 Task: Select the left option in the tab sizing.
Action: Mouse moved to (6, 503)
Screenshot: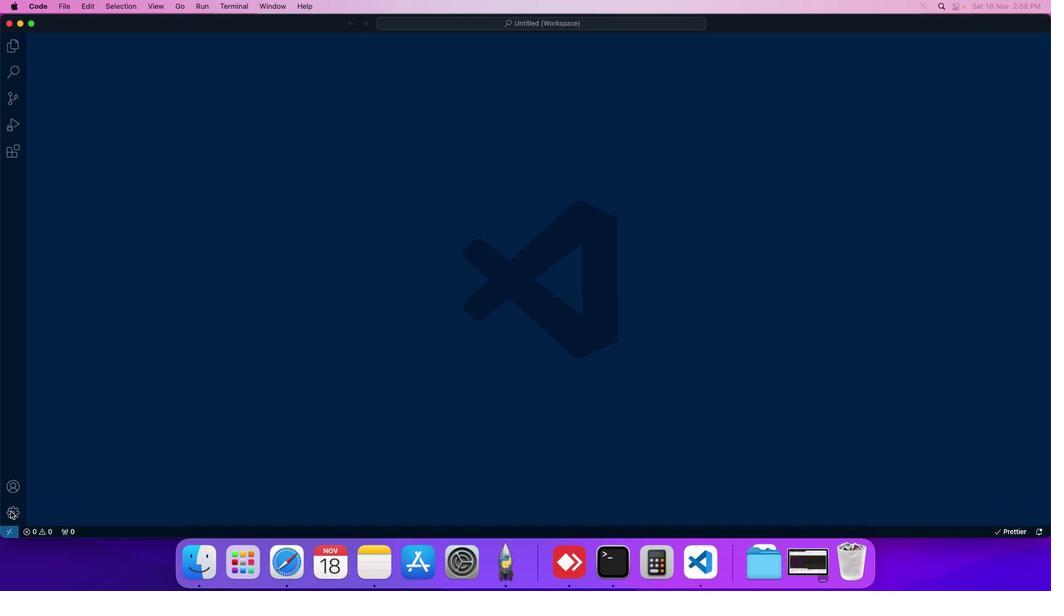 
Action: Mouse pressed left at (6, 503)
Screenshot: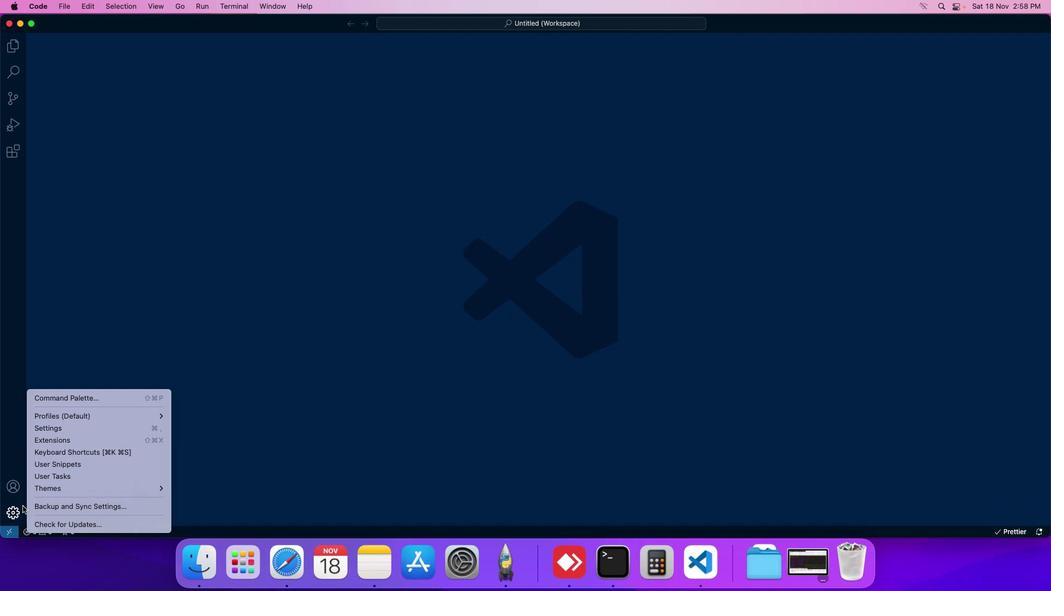 
Action: Mouse moved to (55, 417)
Screenshot: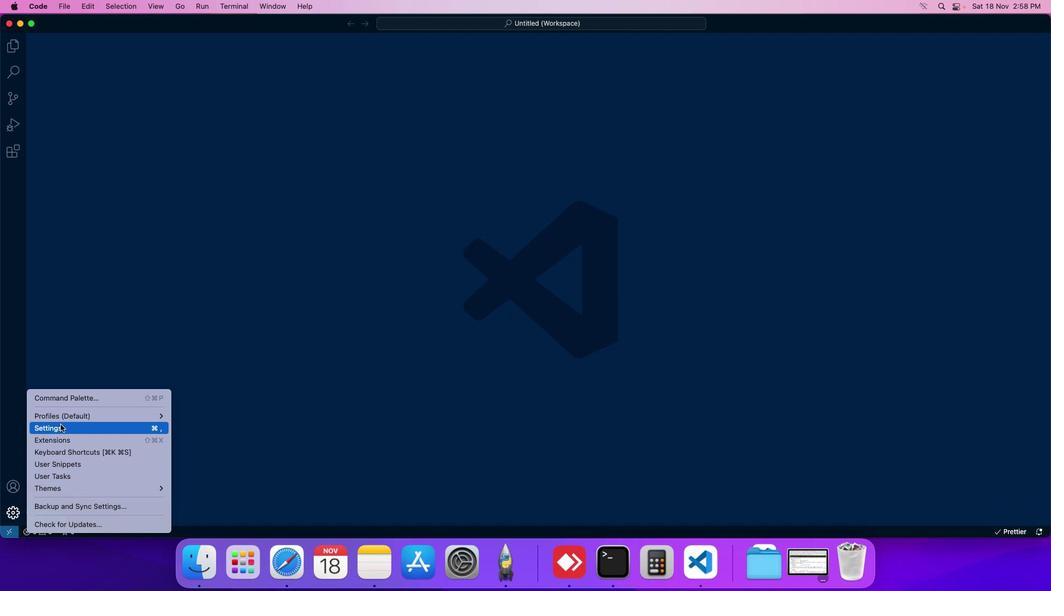 
Action: Mouse pressed left at (55, 417)
Screenshot: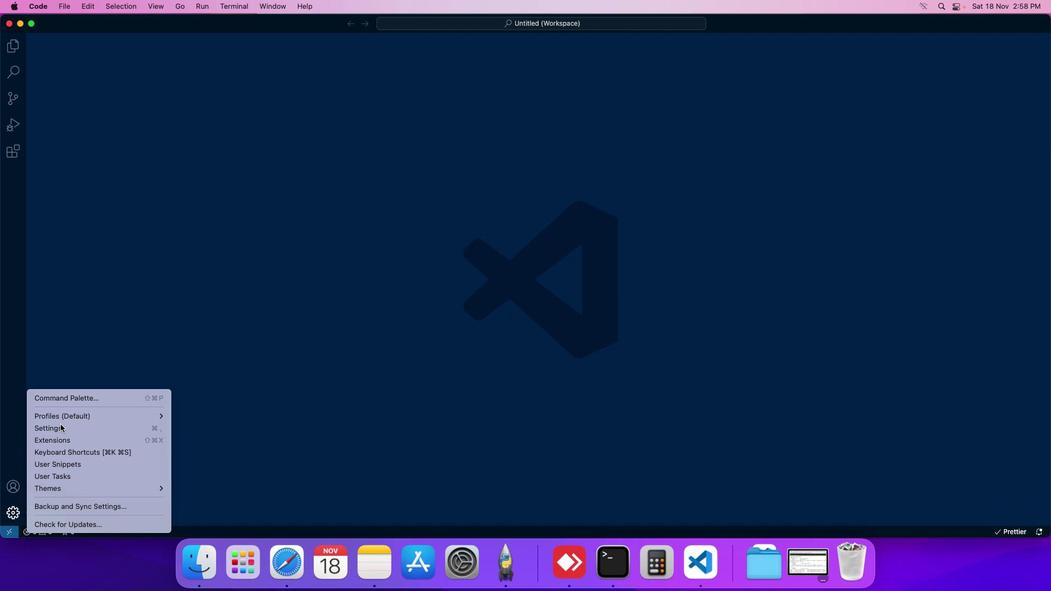 
Action: Mouse moved to (266, 85)
Screenshot: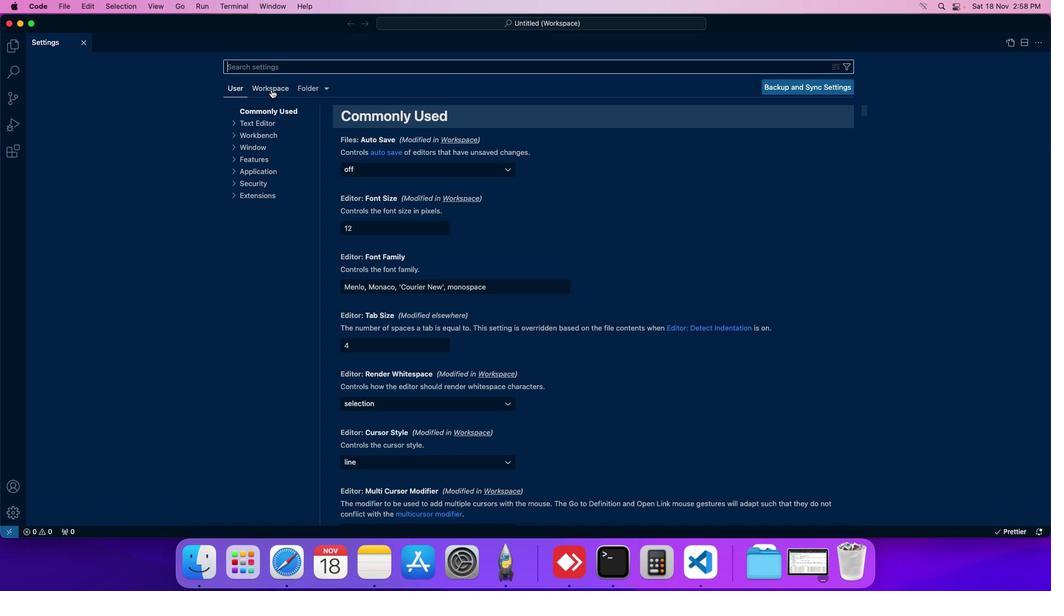 
Action: Mouse pressed left at (266, 85)
Screenshot: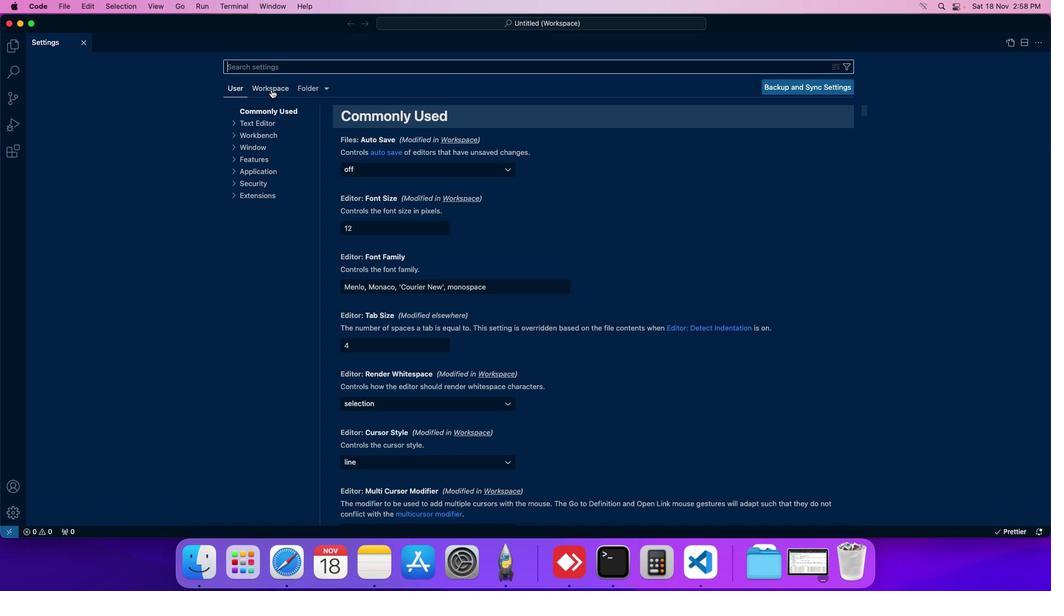 
Action: Mouse moved to (262, 130)
Screenshot: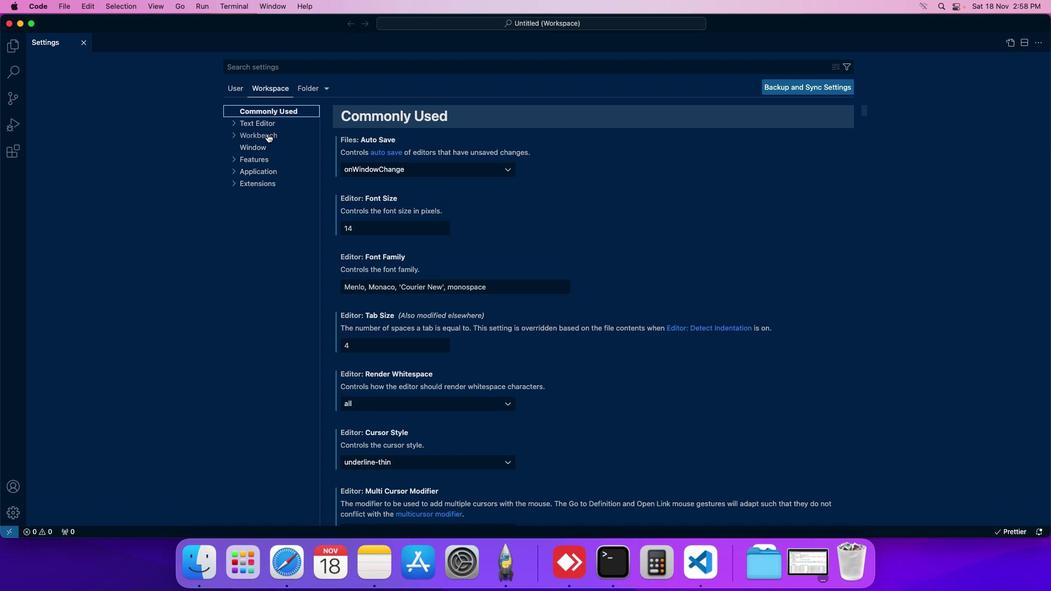 
Action: Mouse pressed left at (262, 130)
Screenshot: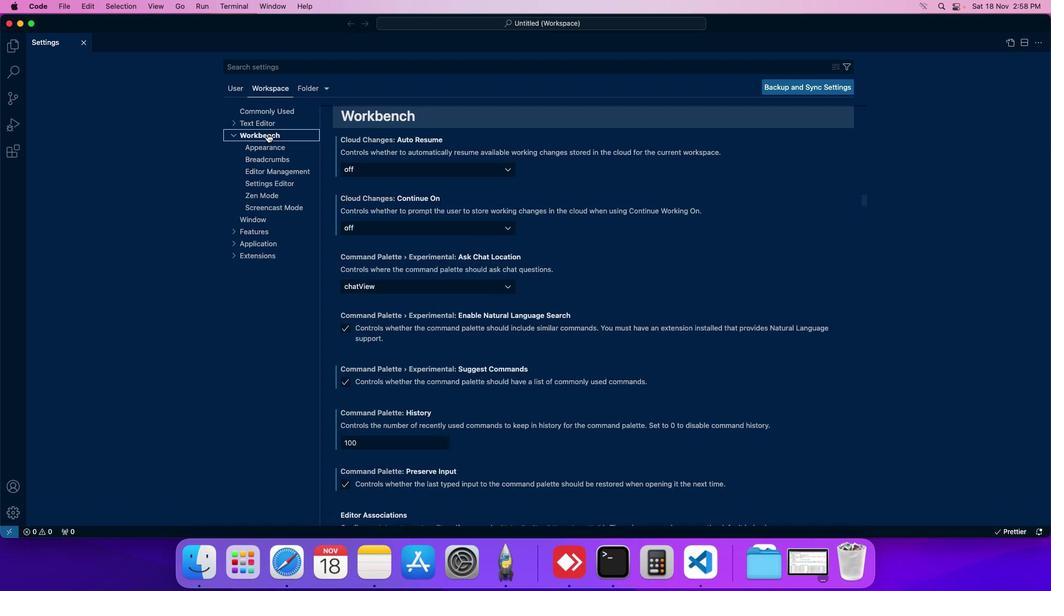
Action: Mouse moved to (259, 167)
Screenshot: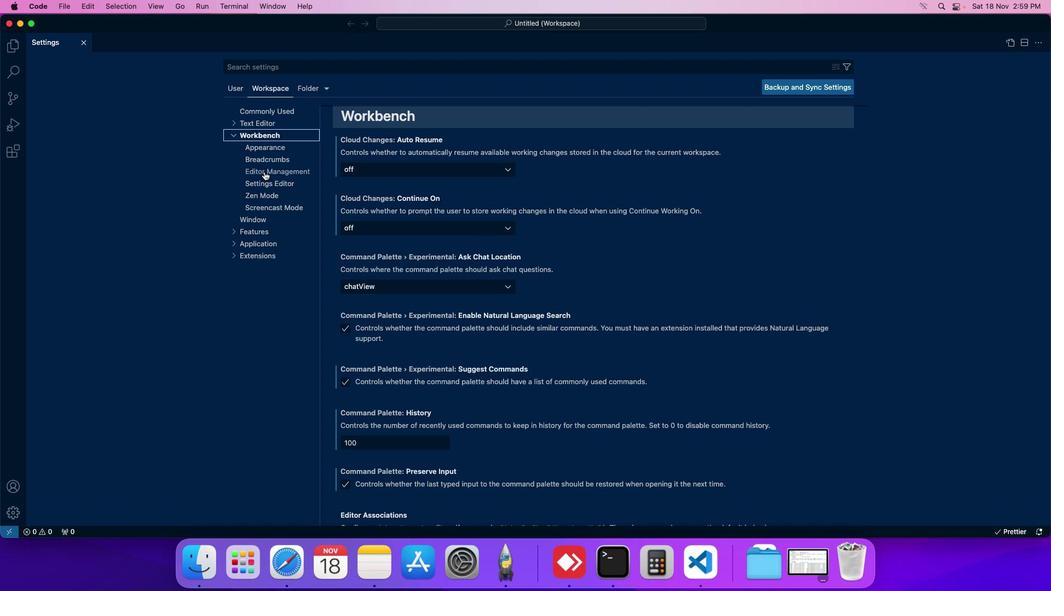 
Action: Mouse pressed left at (259, 167)
Screenshot: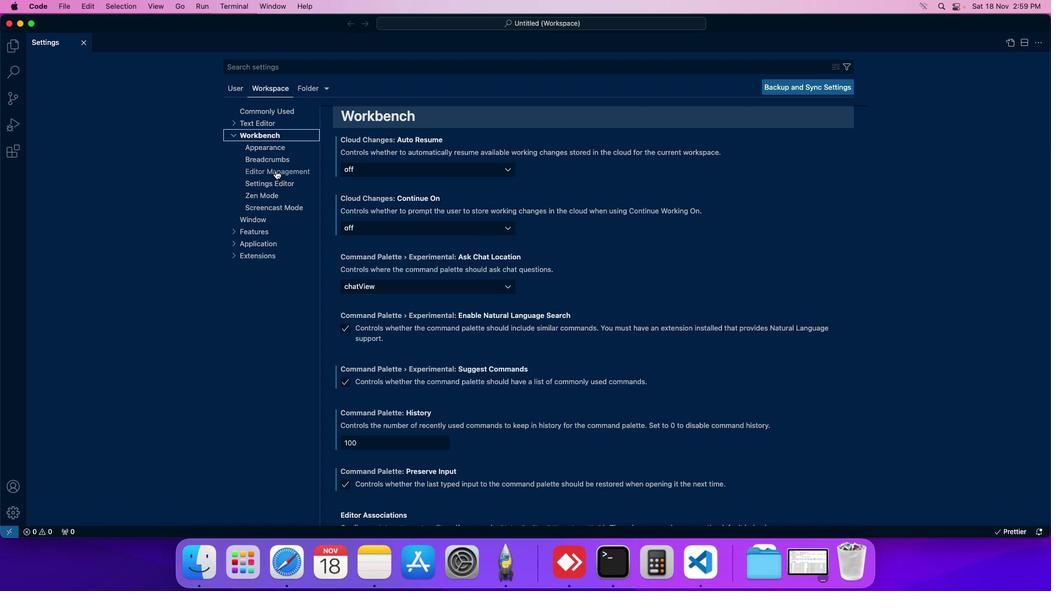 
Action: Mouse moved to (418, 242)
Screenshot: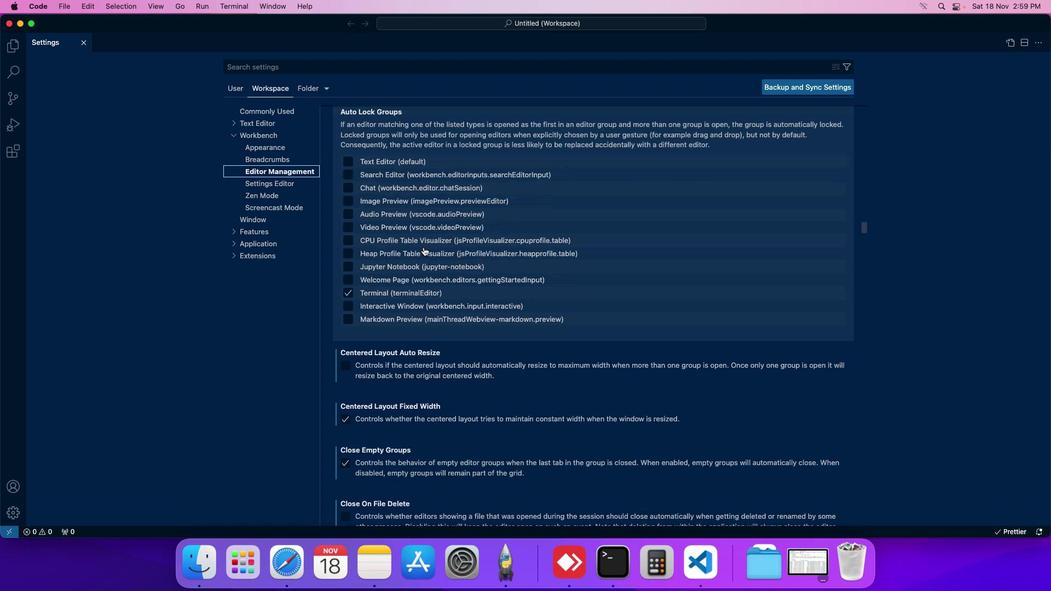 
Action: Mouse scrolled (418, 242) with delta (-4, -2)
Screenshot: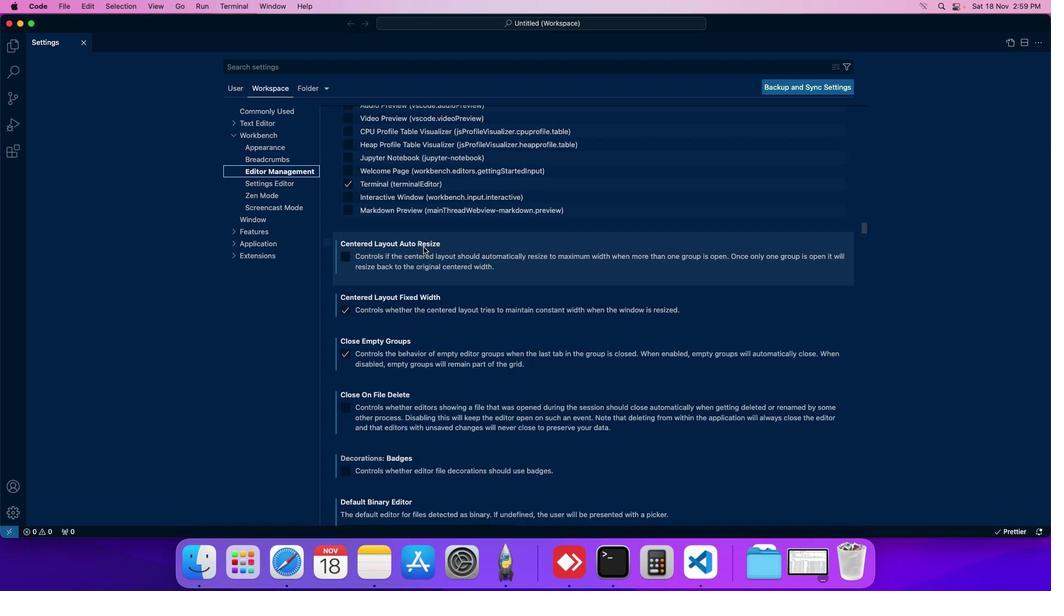 
Action: Mouse moved to (418, 242)
Screenshot: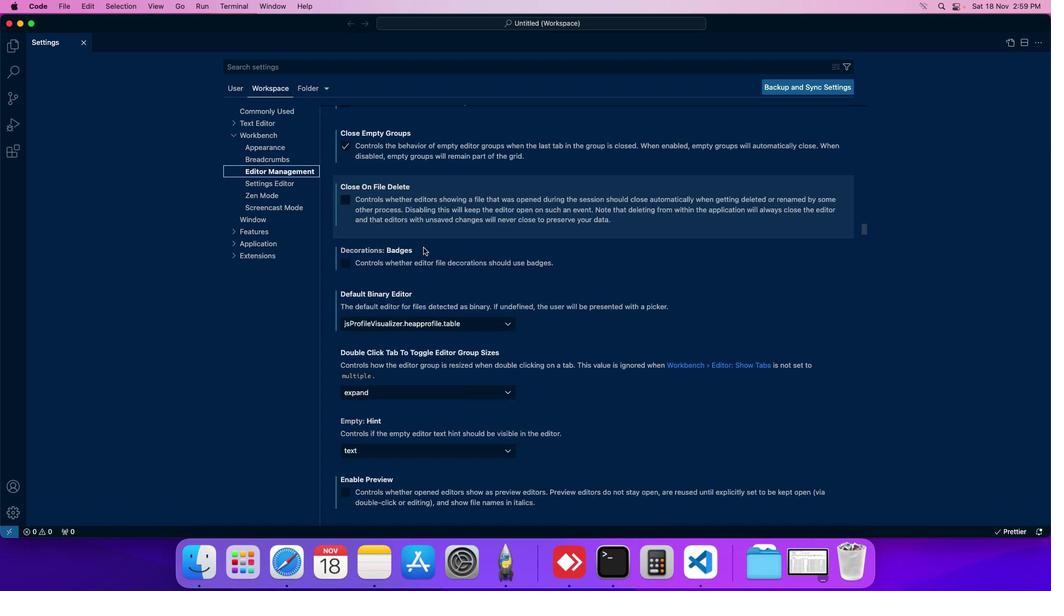 
Action: Mouse scrolled (418, 242) with delta (-4, -2)
Screenshot: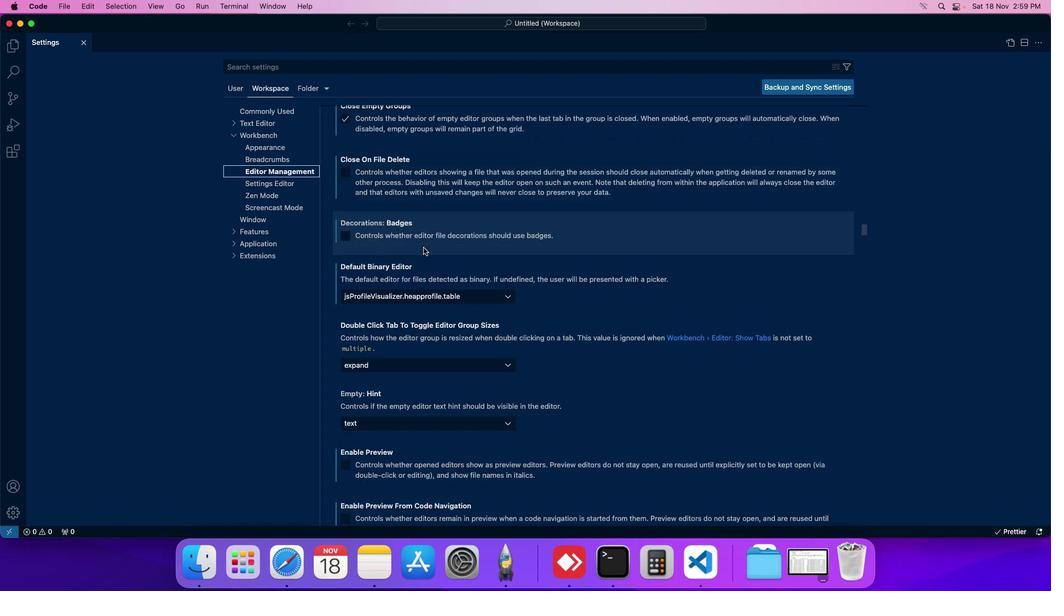 
Action: Mouse scrolled (418, 242) with delta (-4, -2)
Screenshot: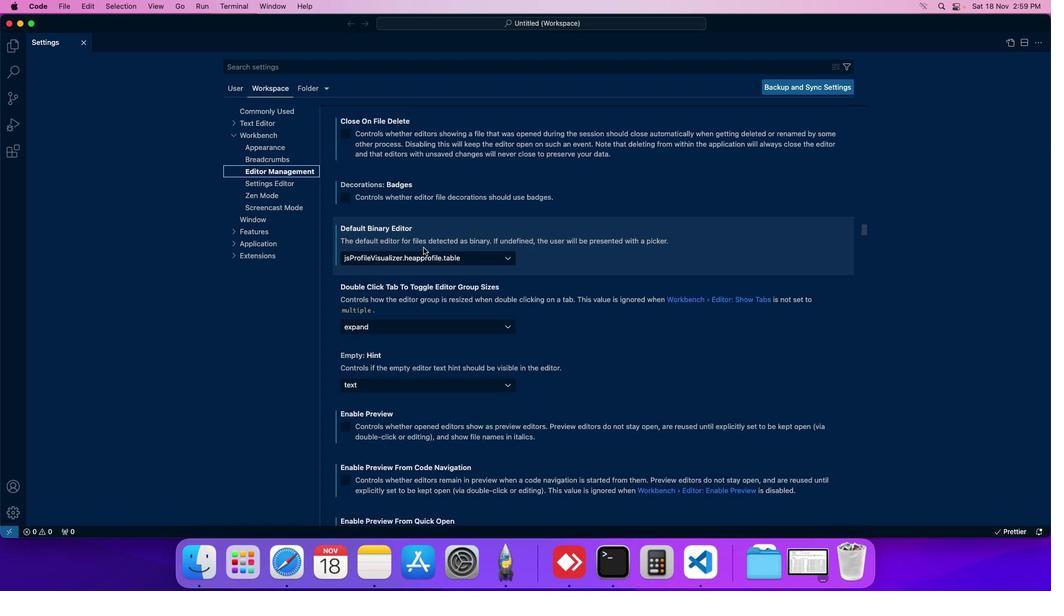 
Action: Mouse scrolled (418, 242) with delta (-4, -2)
Screenshot: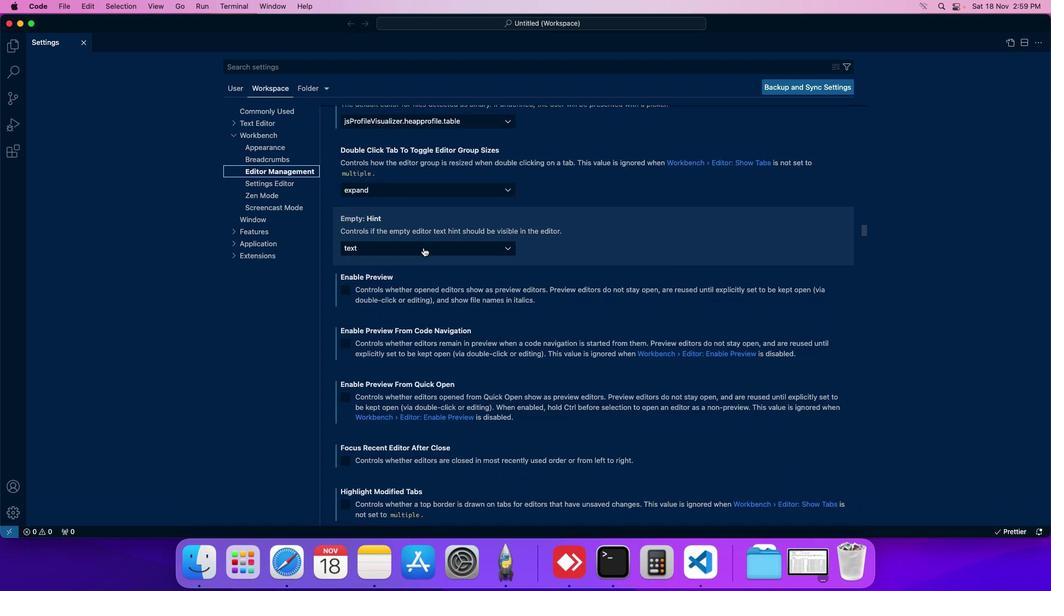 
Action: Mouse scrolled (418, 242) with delta (-4, -2)
Screenshot: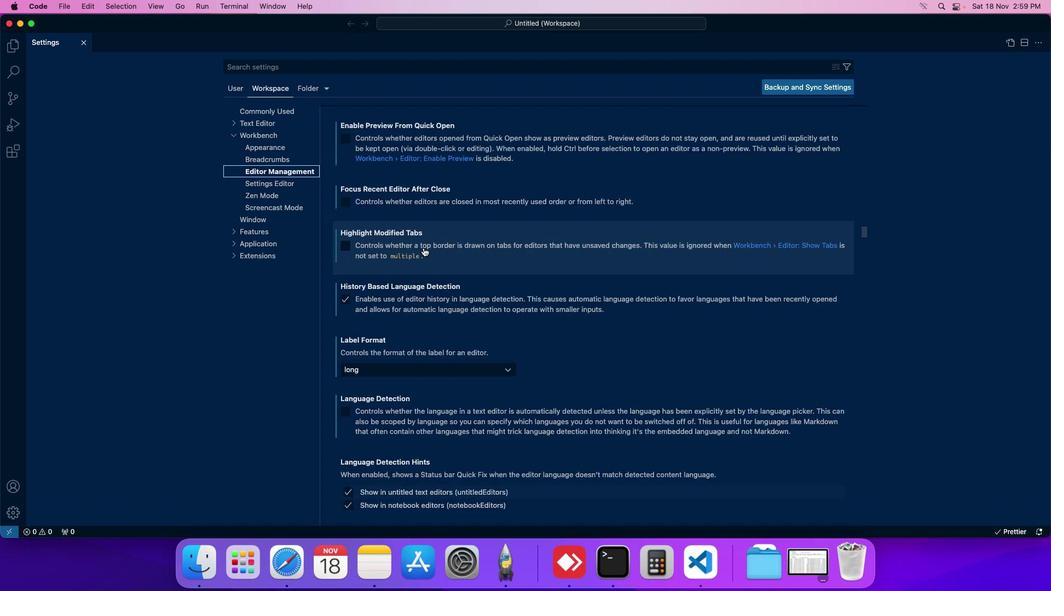 
Action: Mouse scrolled (418, 242) with delta (-4, -2)
Screenshot: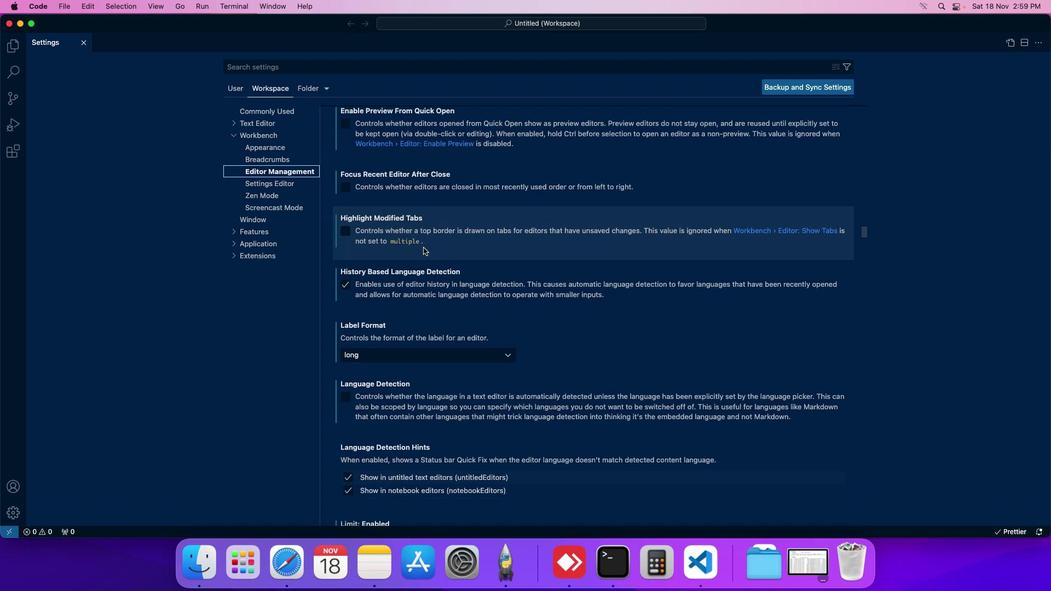 
Action: Mouse moved to (418, 242)
Screenshot: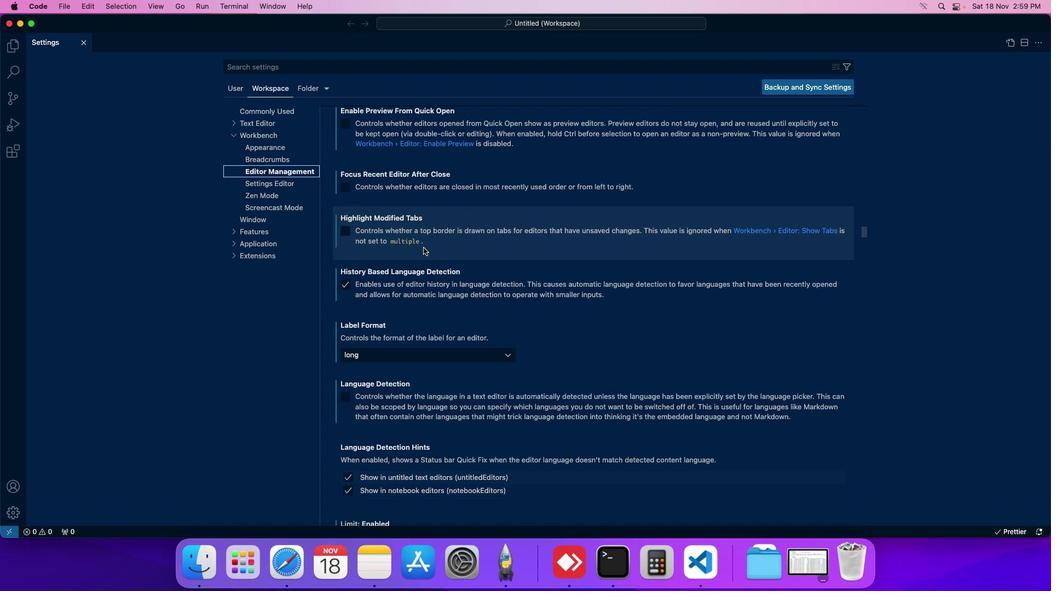 
Action: Mouse scrolled (418, 242) with delta (-4, -2)
Screenshot: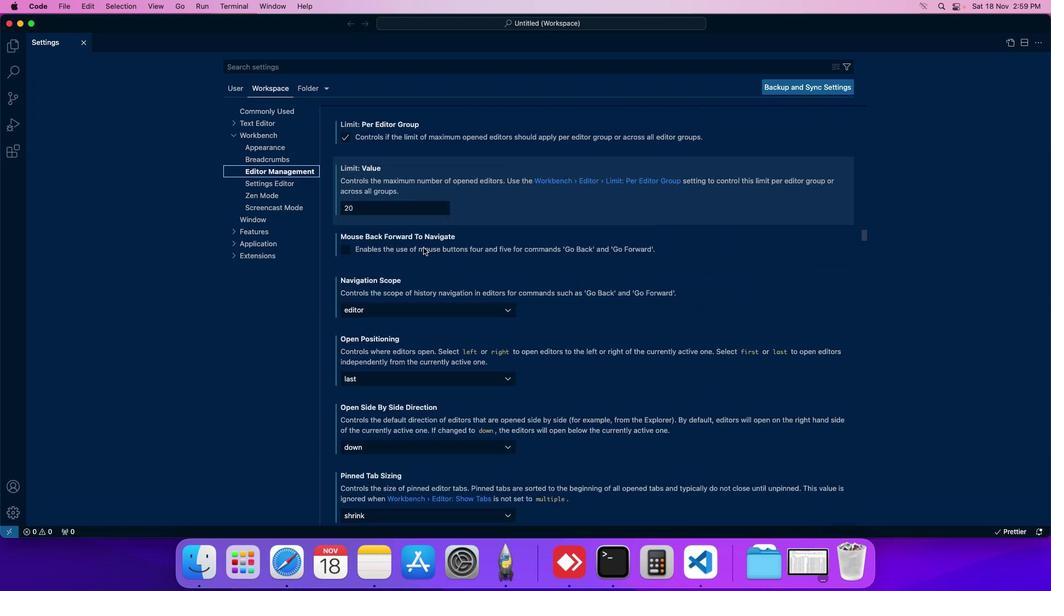 
Action: Mouse scrolled (418, 242) with delta (-4, -2)
Screenshot: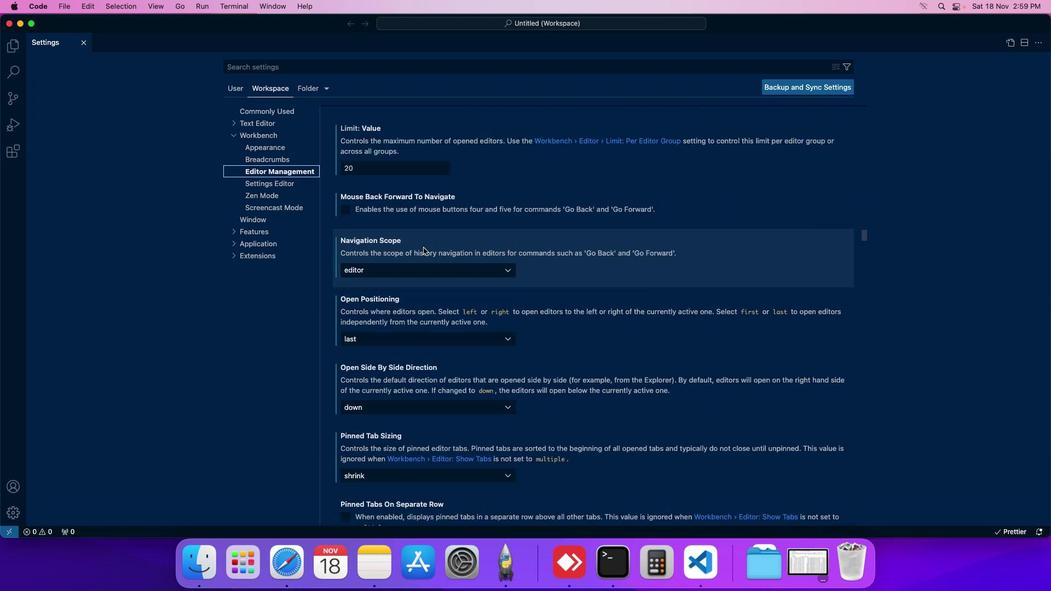 
Action: Mouse scrolled (418, 242) with delta (-4, -2)
Screenshot: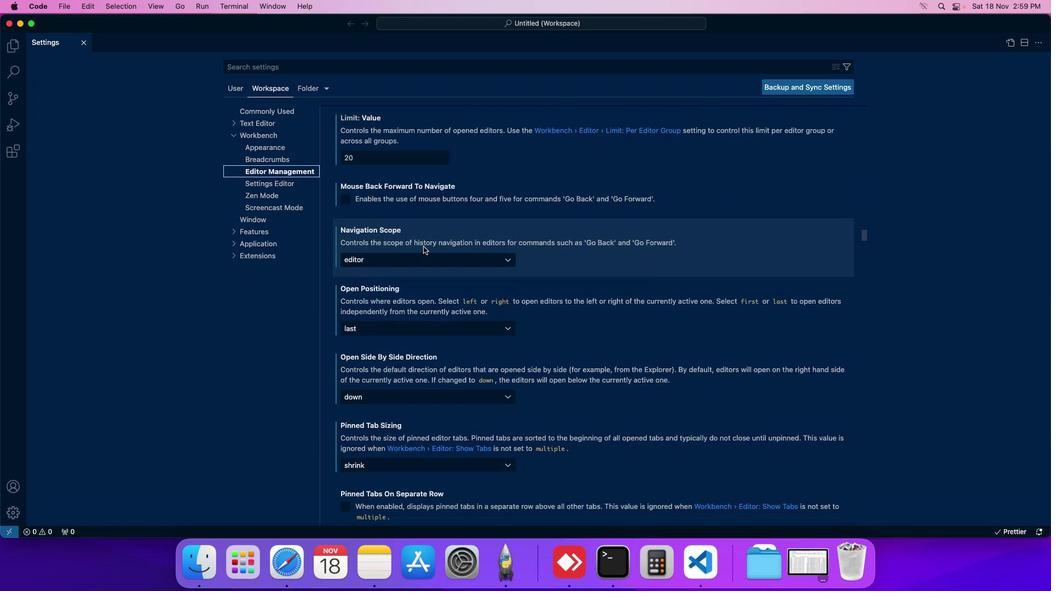 
Action: Mouse moved to (410, 240)
Screenshot: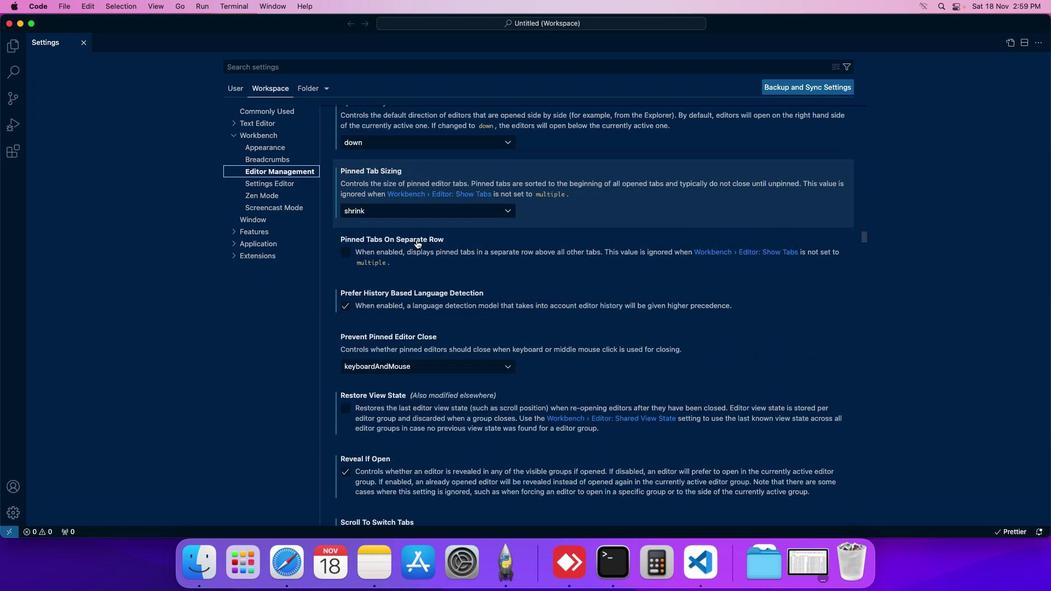 
Action: Mouse scrolled (410, 240) with delta (-4, -2)
Screenshot: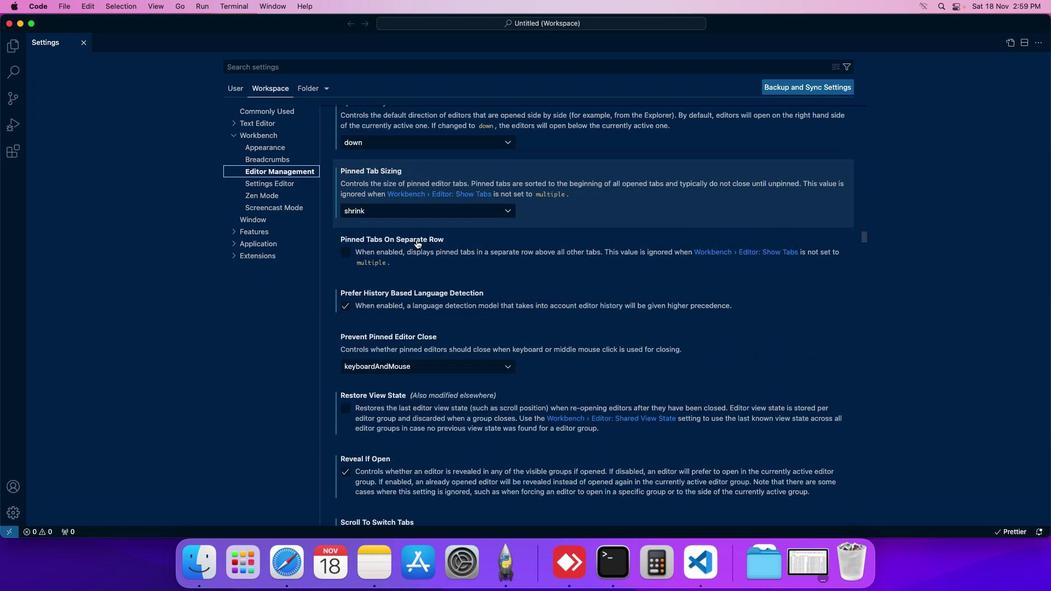 
Action: Mouse moved to (410, 240)
Screenshot: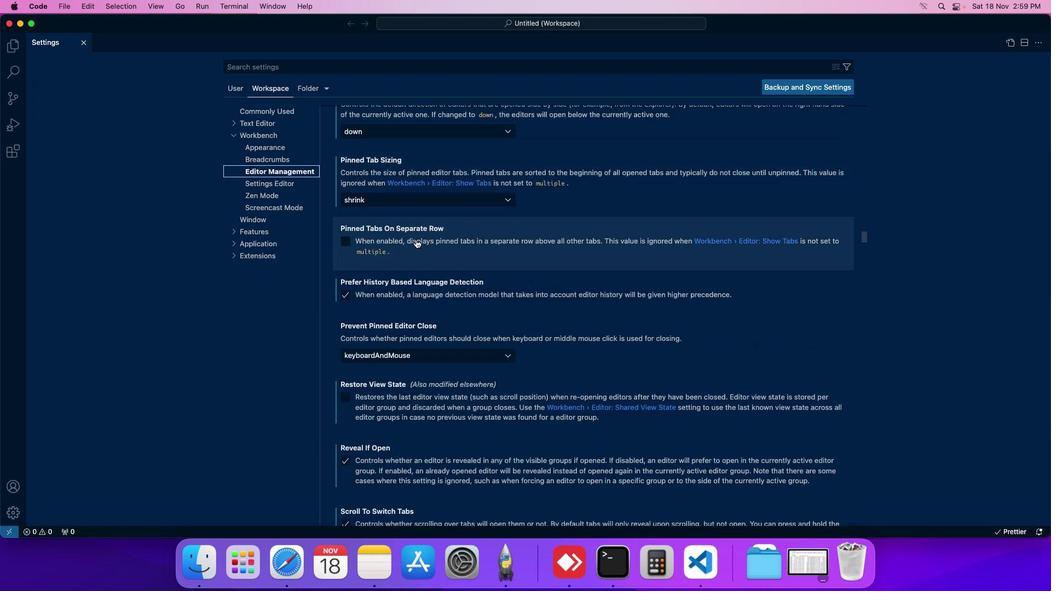 
Action: Mouse scrolled (410, 240) with delta (-4, -2)
Screenshot: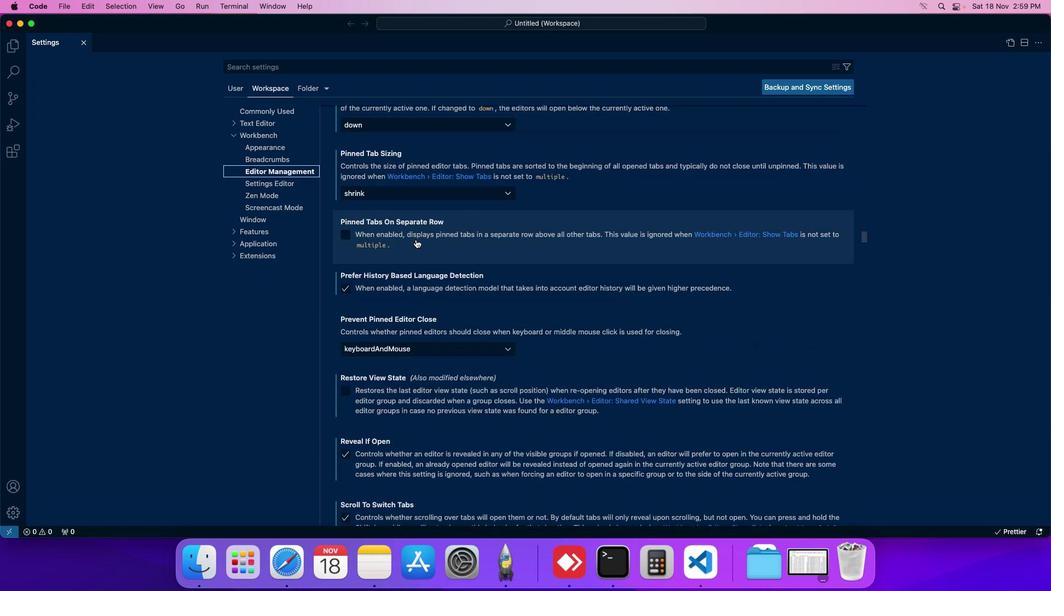 
Action: Mouse moved to (387, 239)
Screenshot: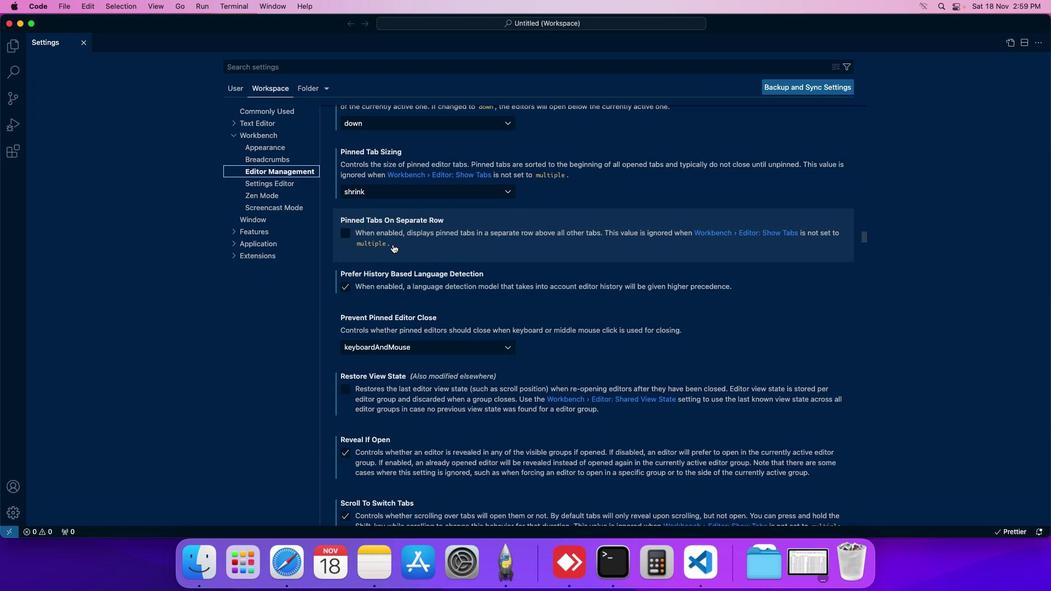 
Action: Mouse scrolled (387, 239) with delta (-4, -2)
Screenshot: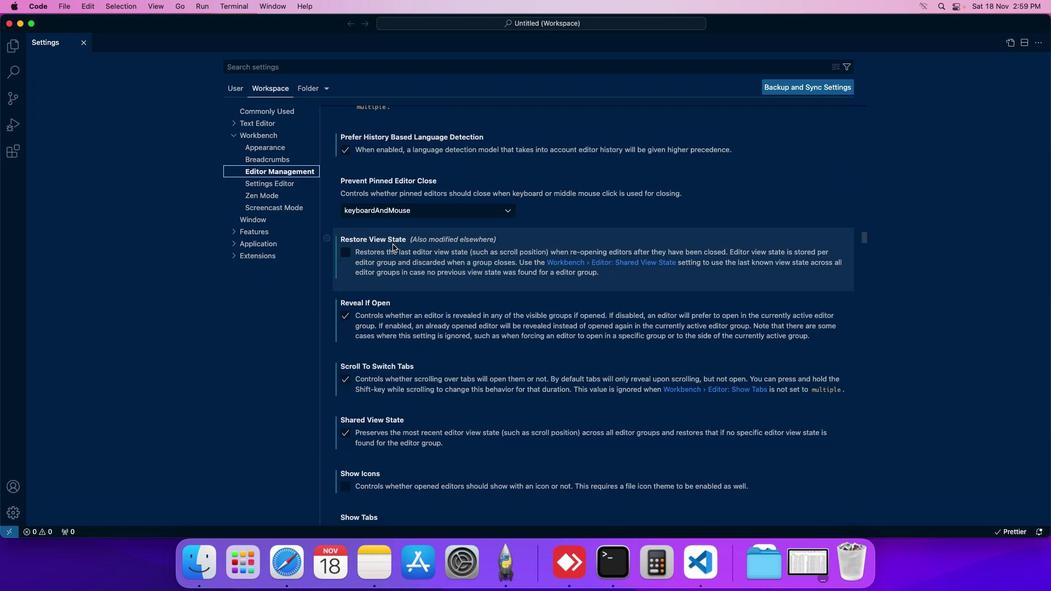 
Action: Mouse moved to (439, 285)
Screenshot: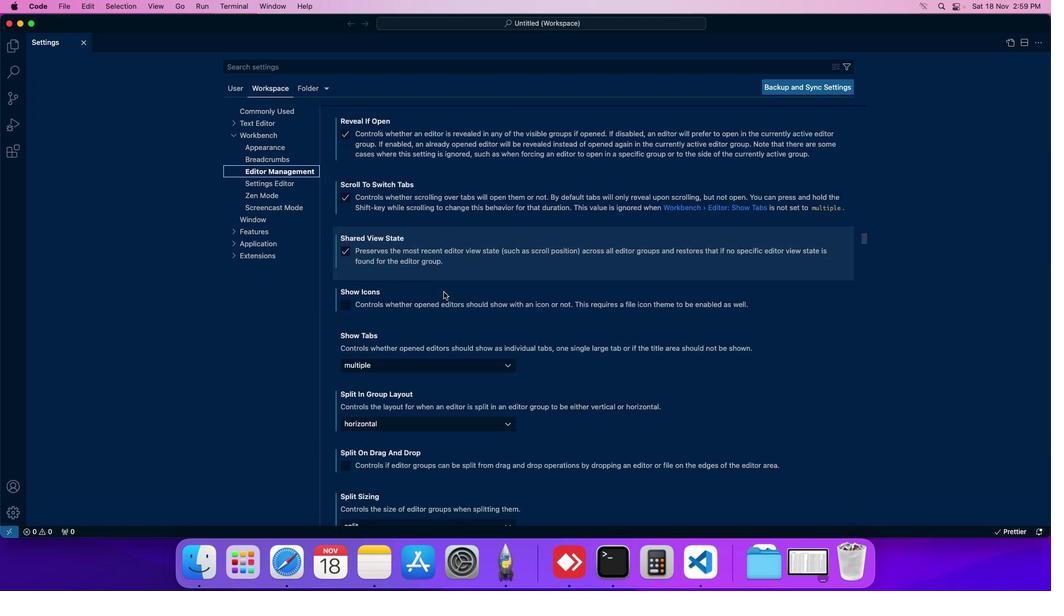 
Action: Mouse scrolled (439, 285) with delta (-4, -2)
Screenshot: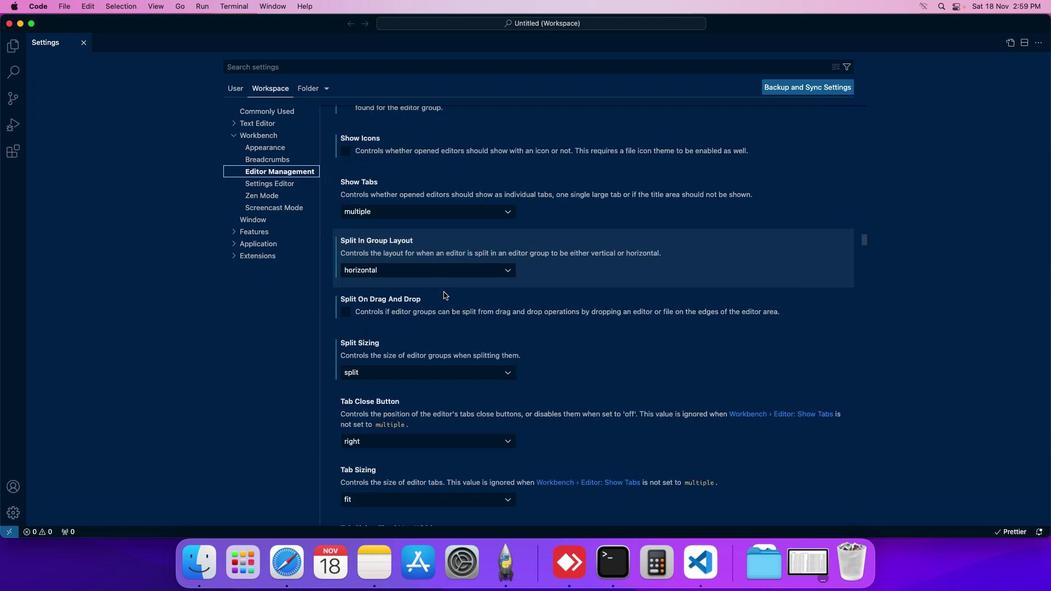 
Action: Mouse scrolled (439, 285) with delta (-4, -2)
Screenshot: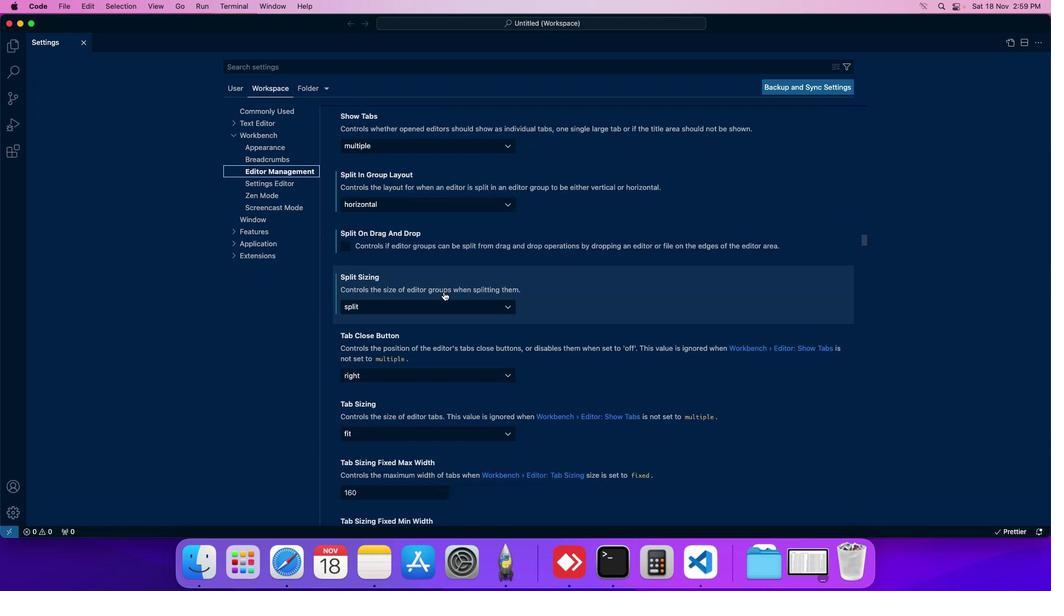
Action: Mouse scrolled (439, 285) with delta (-4, -2)
Screenshot: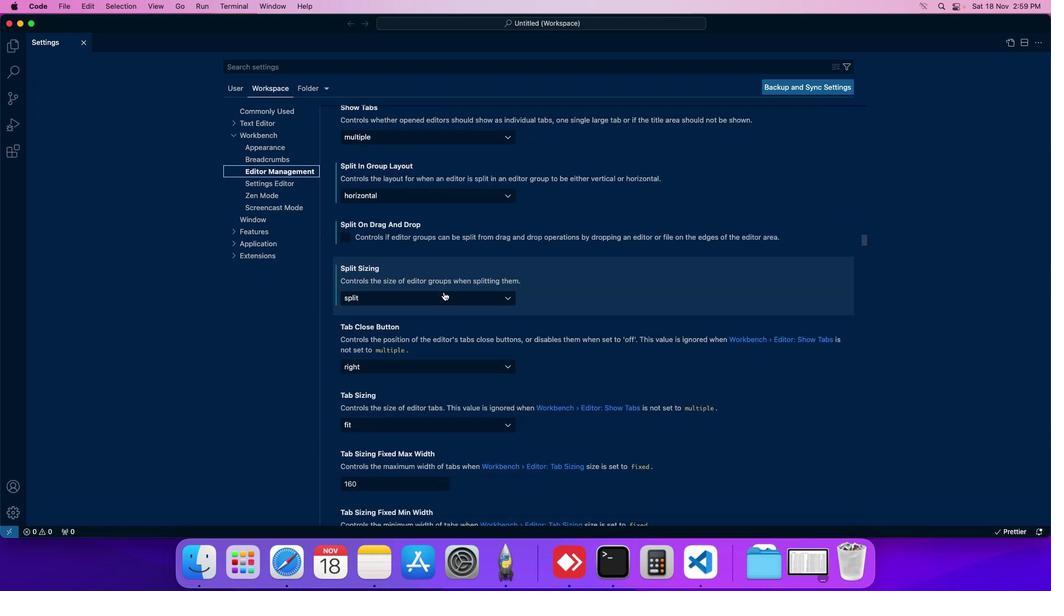 
Action: Mouse moved to (439, 286)
Screenshot: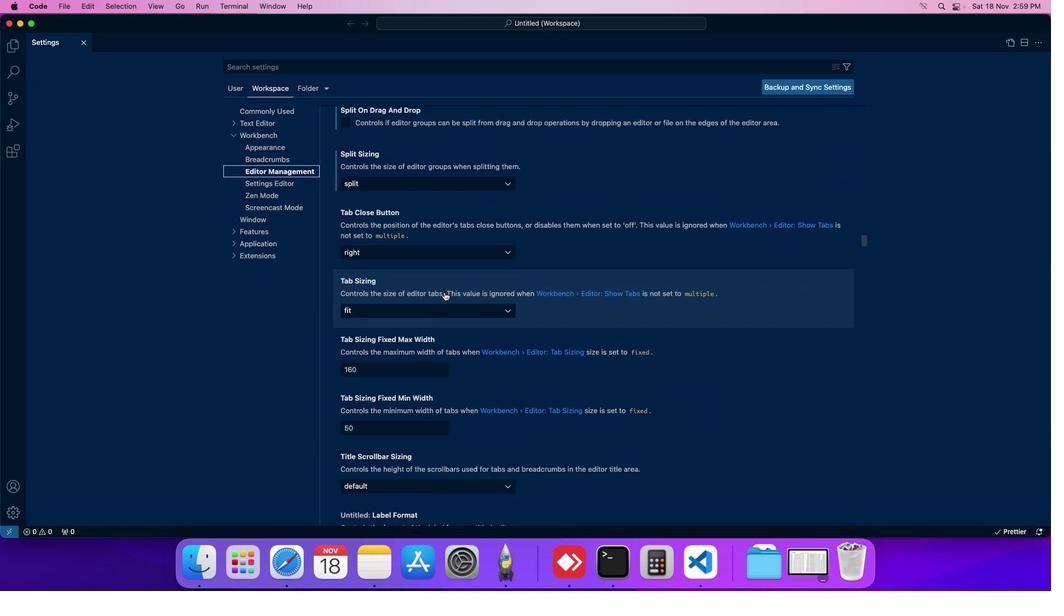
Action: Mouse scrolled (439, 286) with delta (-4, -2)
Screenshot: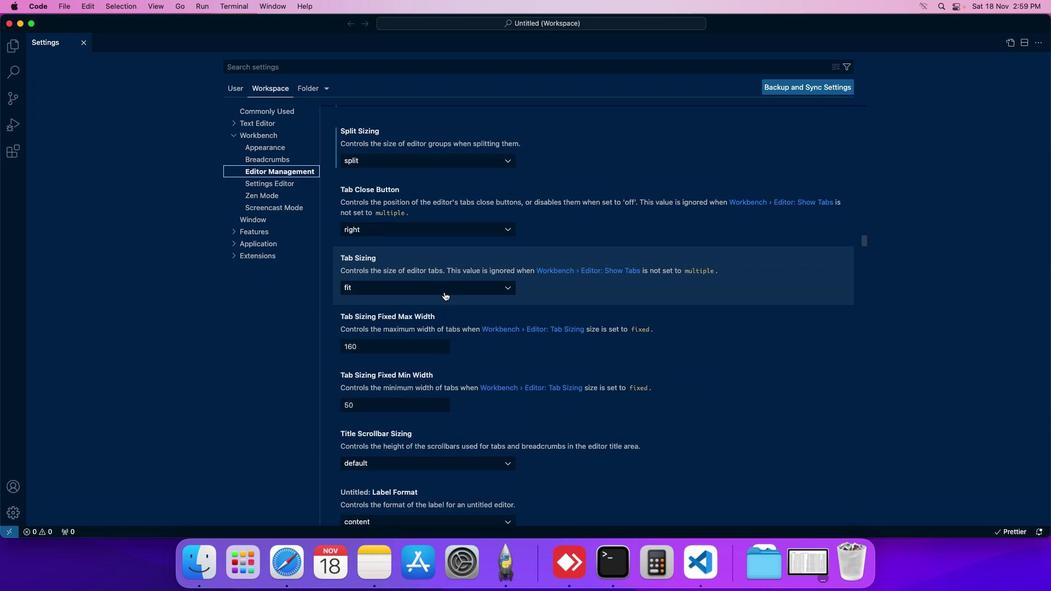 
Action: Mouse moved to (394, 227)
Screenshot: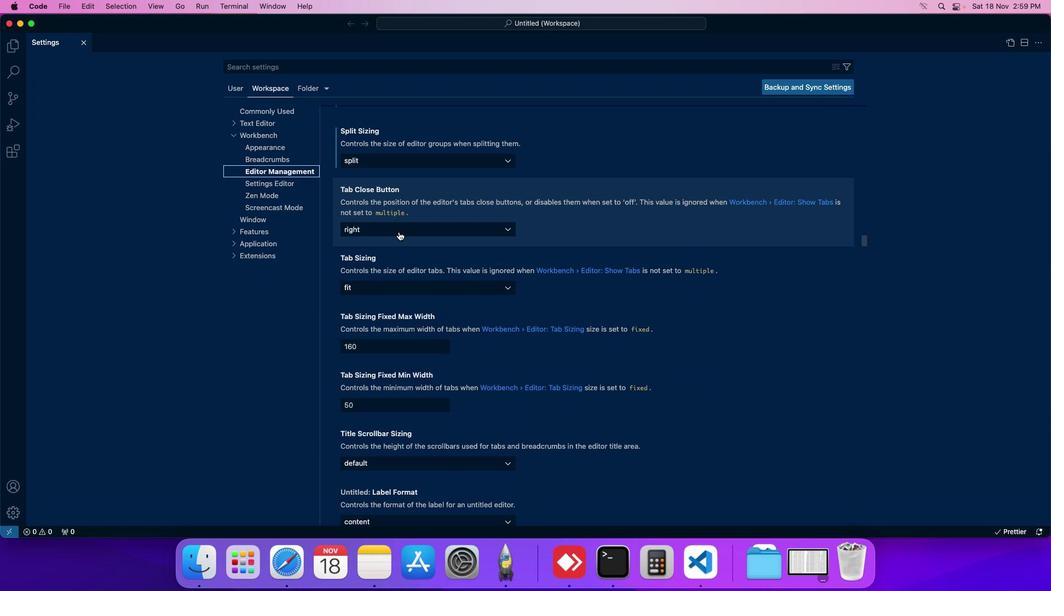 
Action: Mouse pressed left at (394, 227)
Screenshot: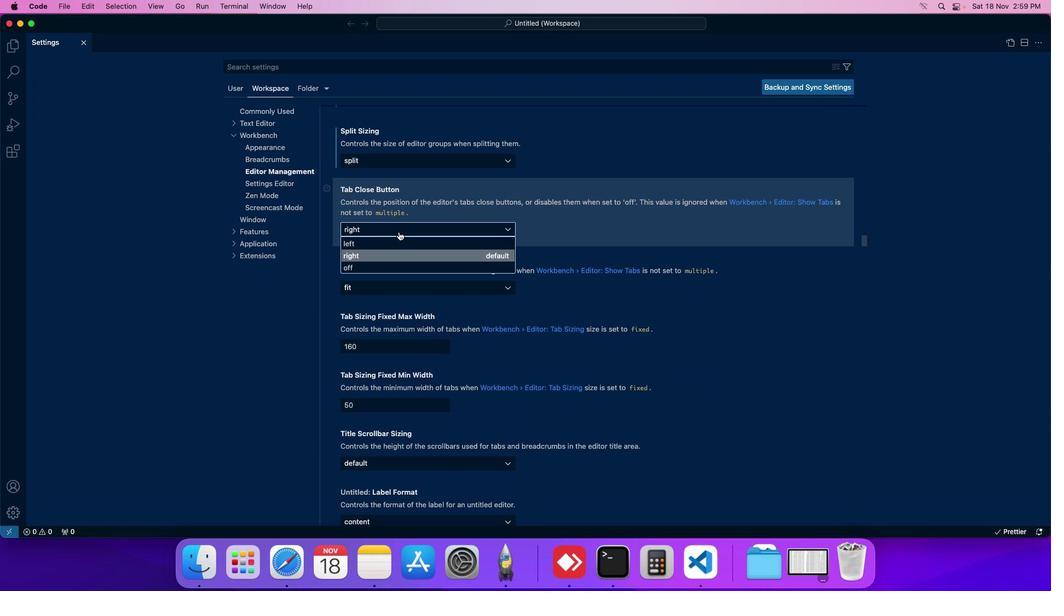 
Action: Mouse moved to (391, 236)
Screenshot: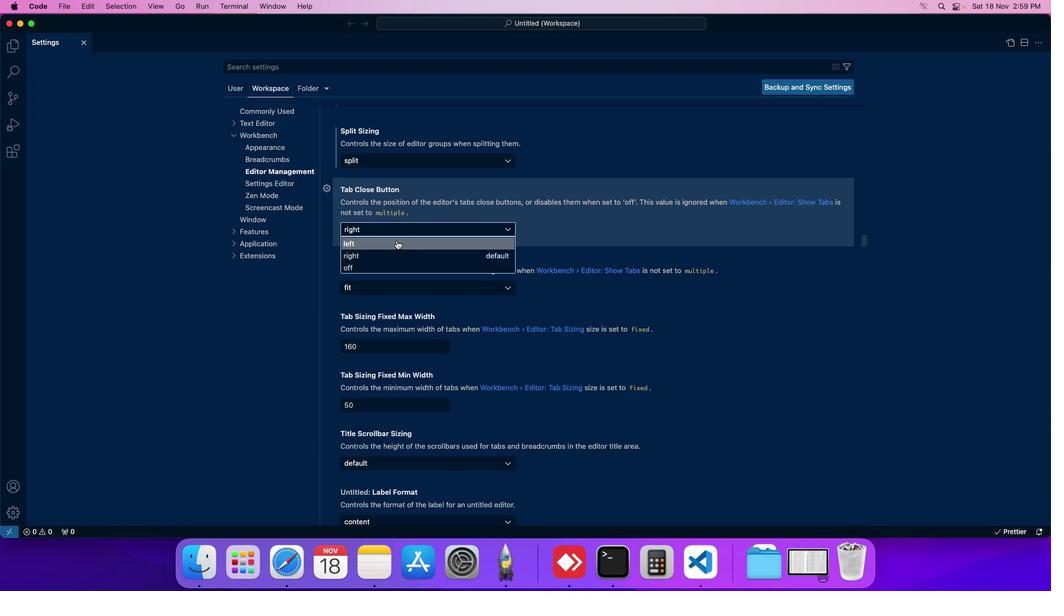 
Action: Mouse pressed left at (391, 236)
Screenshot: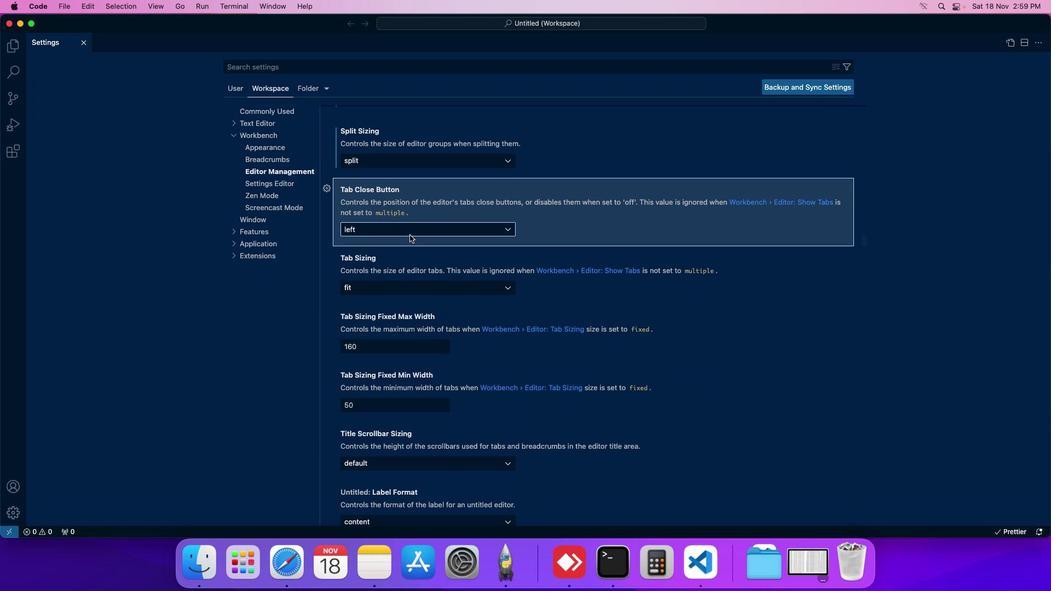 
Action: Mouse moved to (415, 222)
Screenshot: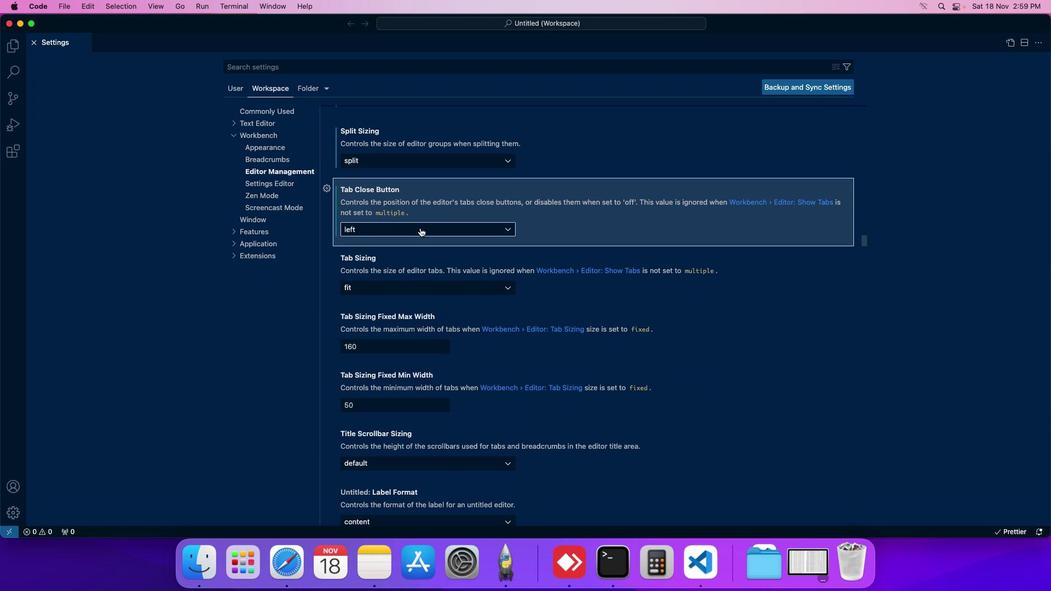 
